 Task: Add Boiron Arnicare Bruise to the cart.
Action: Mouse moved to (308, 124)
Screenshot: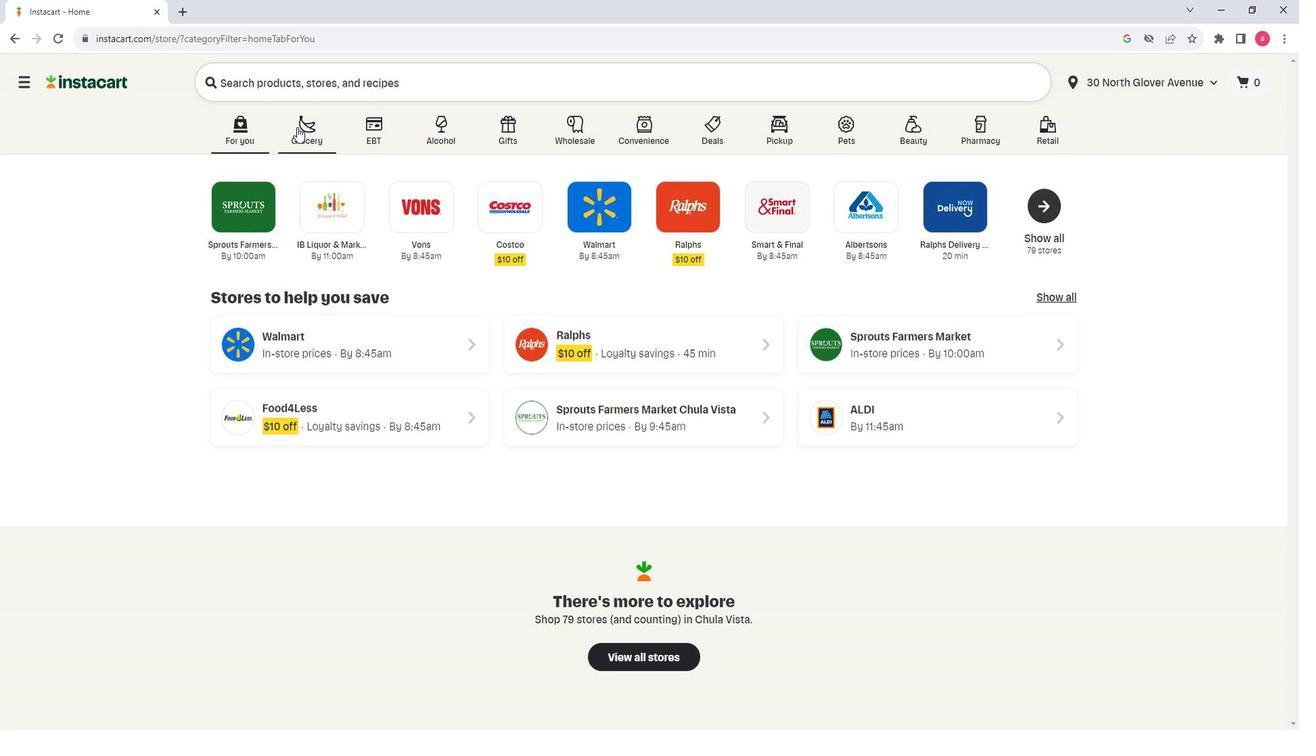 
Action: Mouse pressed left at (308, 124)
Screenshot: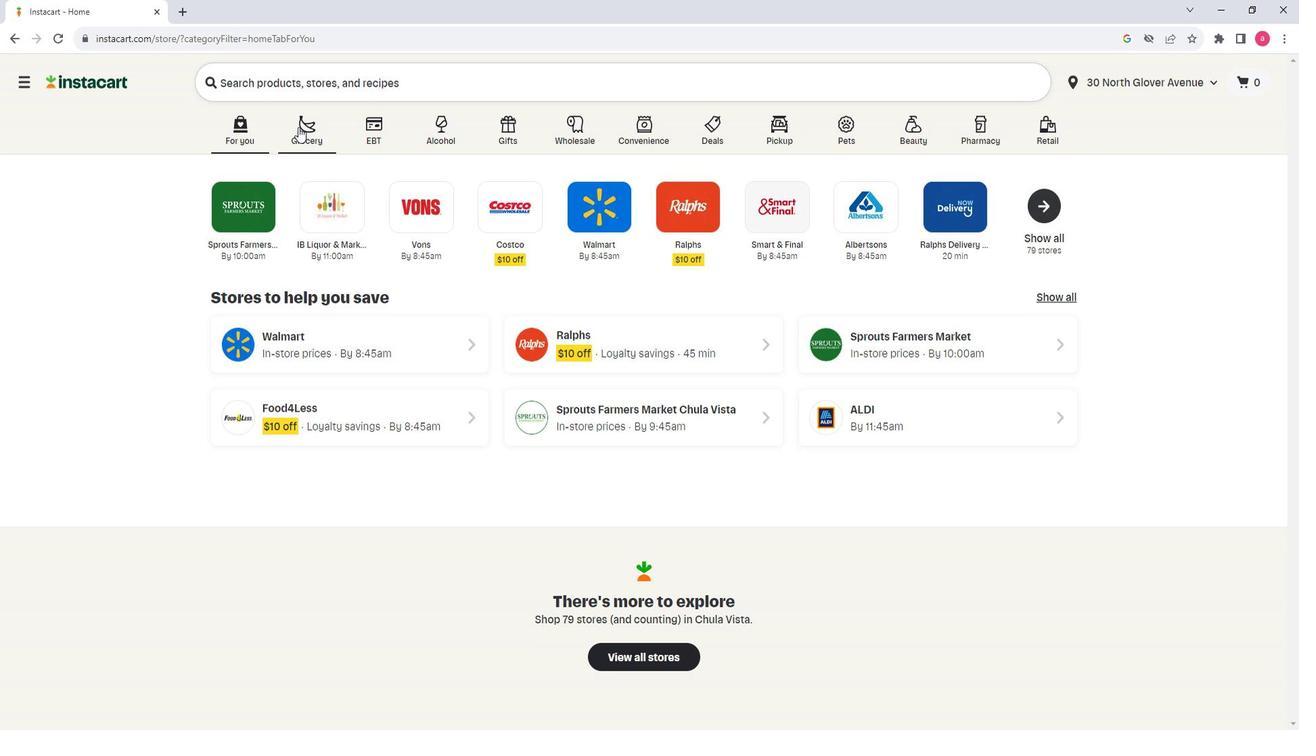 
Action: Mouse moved to (436, 372)
Screenshot: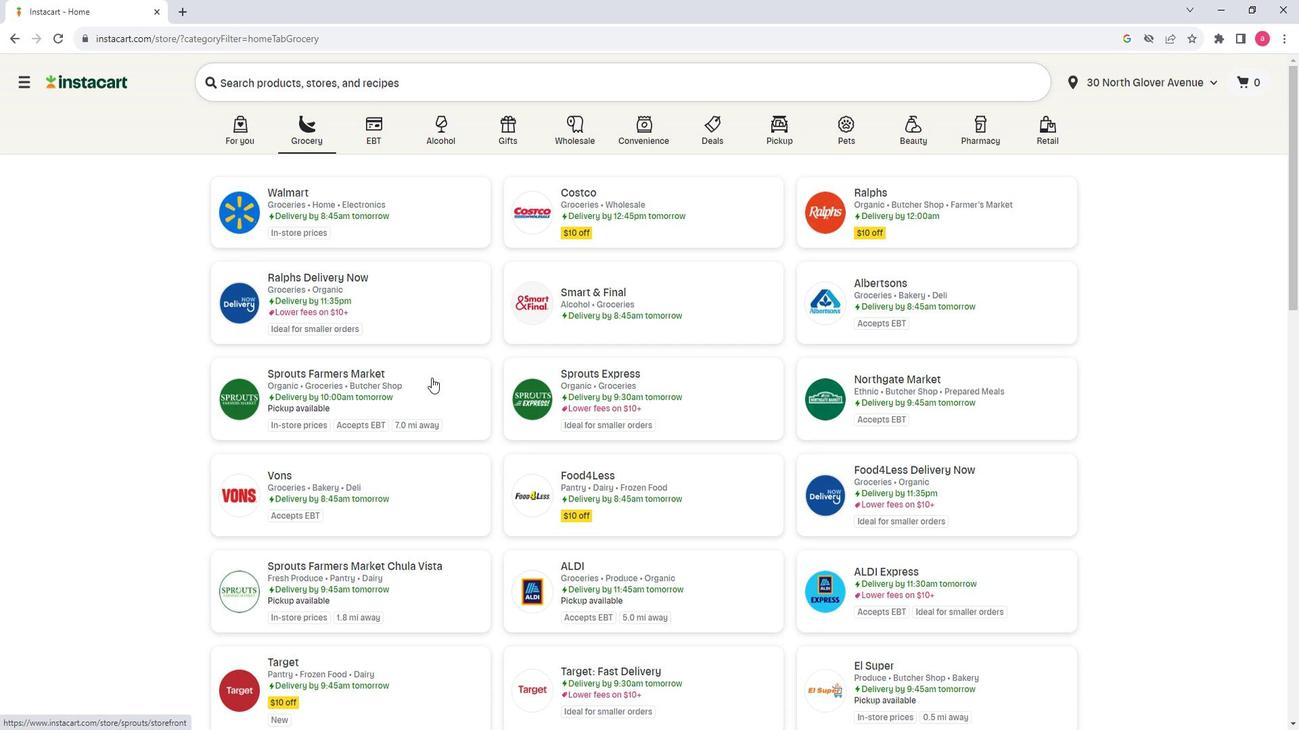 
Action: Mouse pressed left at (436, 372)
Screenshot: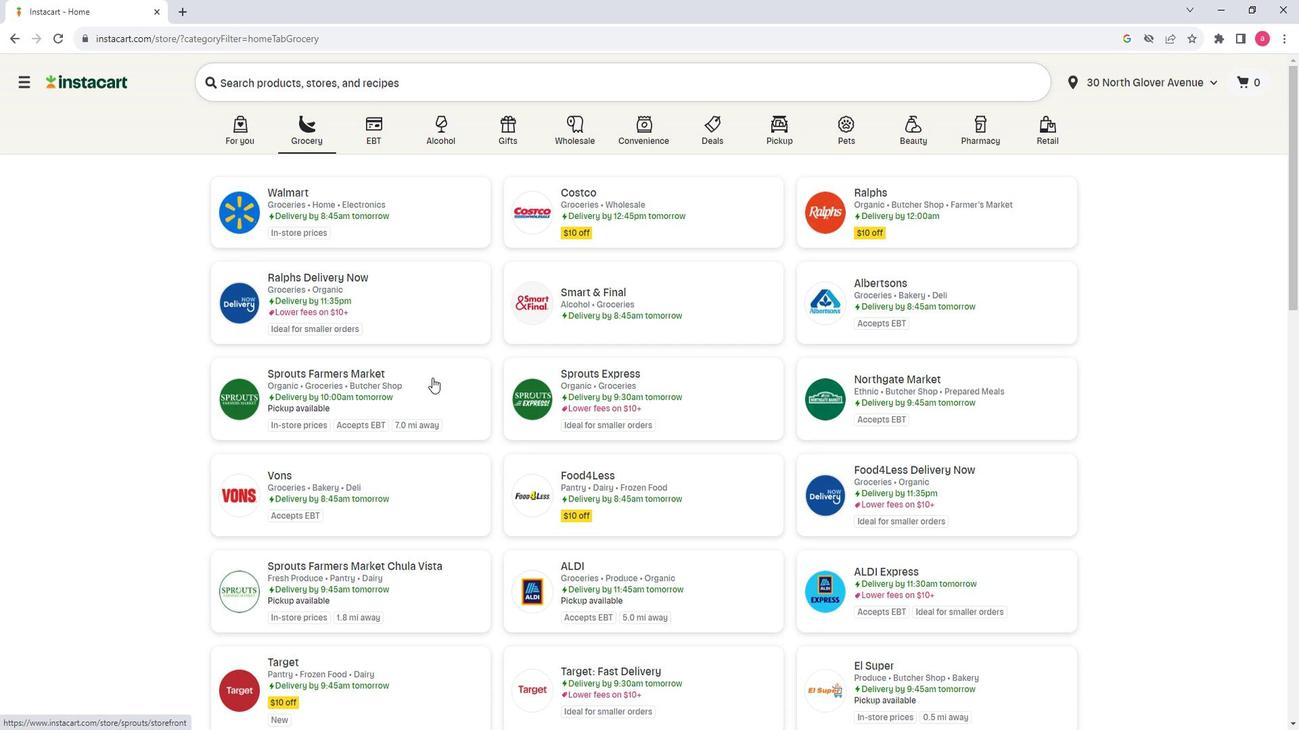 
Action: Mouse moved to (159, 381)
Screenshot: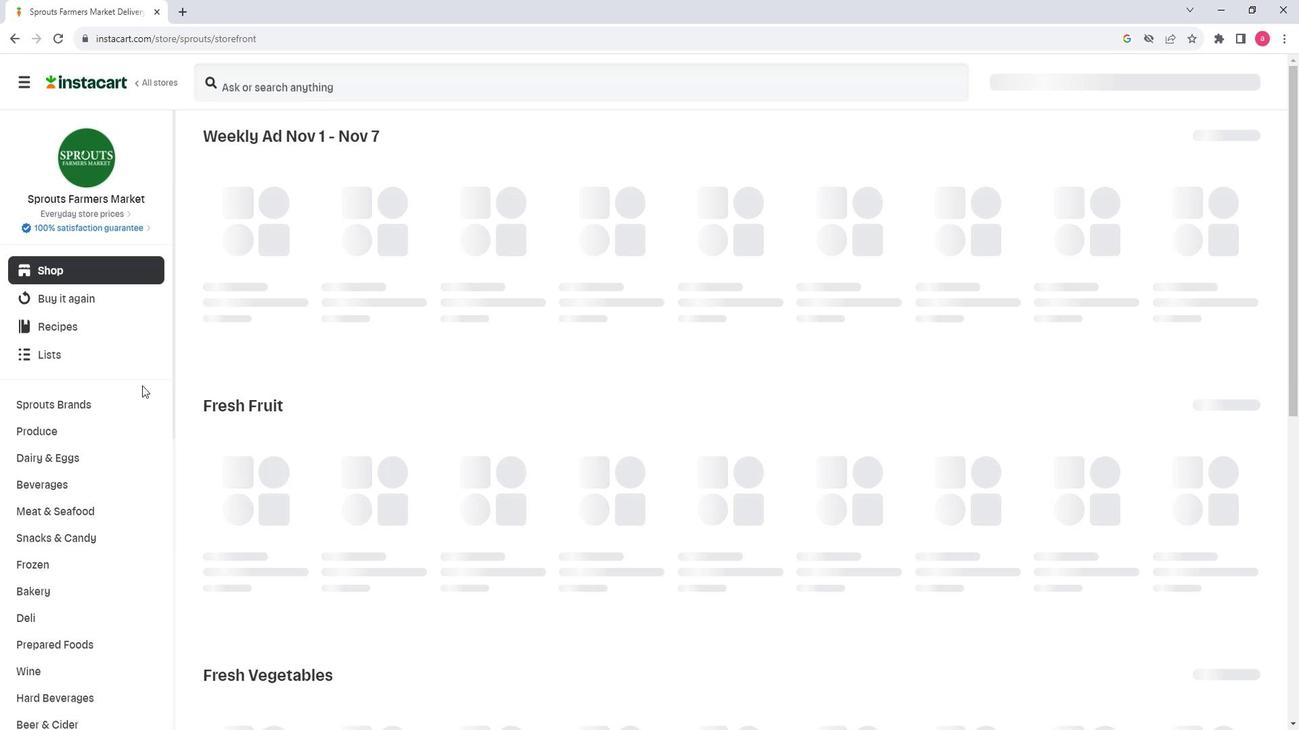 
Action: Mouse scrolled (159, 380) with delta (0, -1)
Screenshot: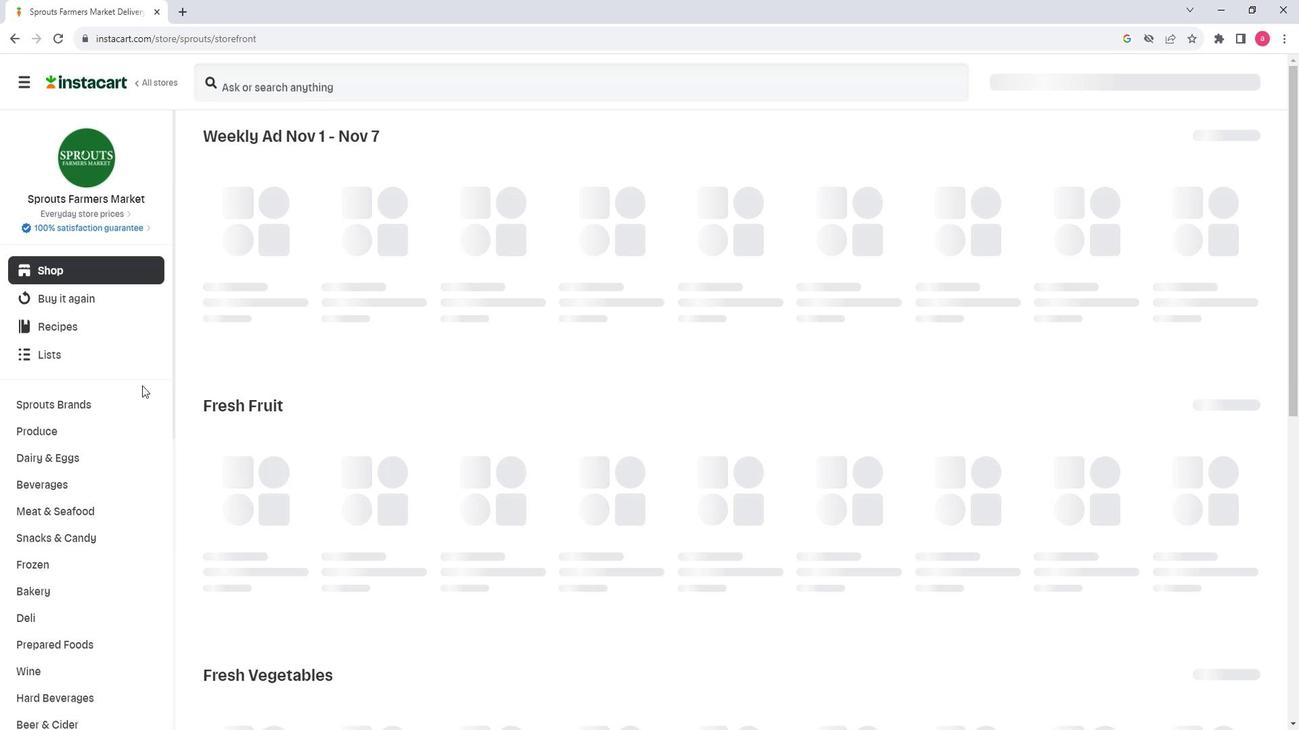 
Action: Mouse moved to (158, 387)
Screenshot: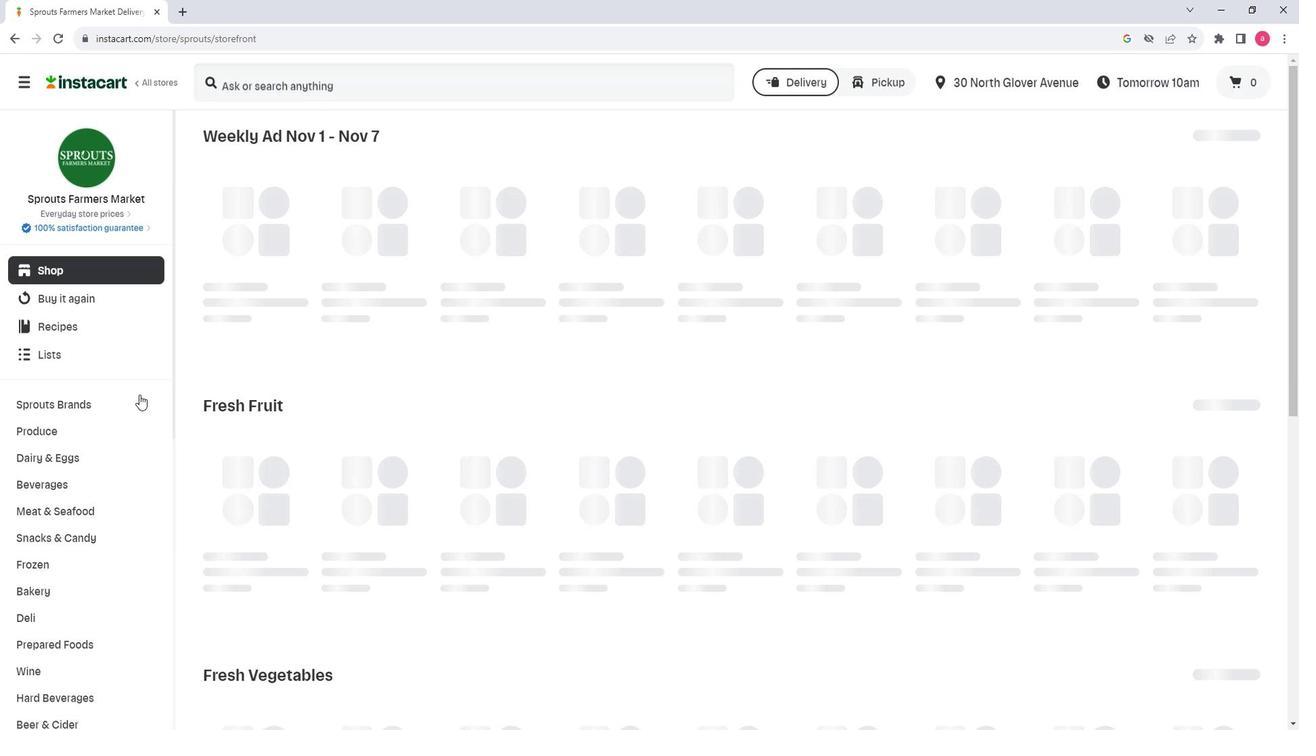 
Action: Mouse scrolled (158, 387) with delta (0, 0)
Screenshot: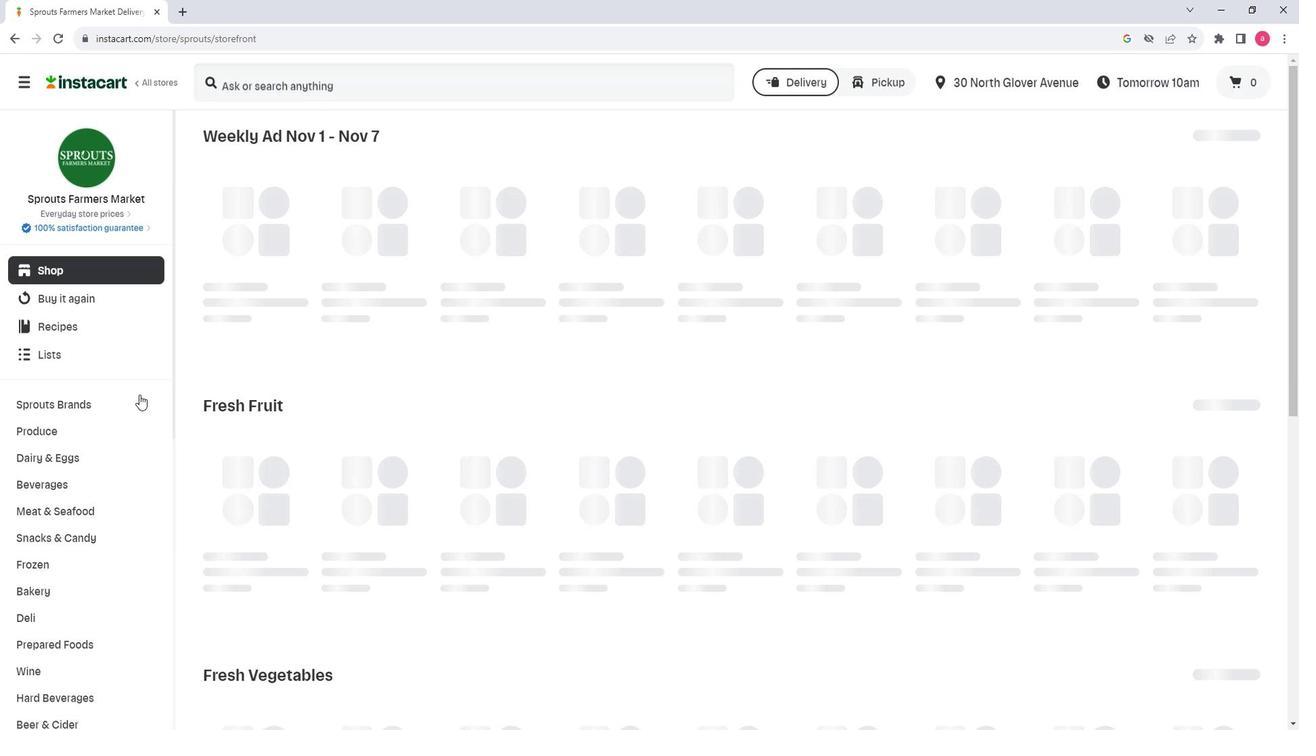 
Action: Mouse moved to (157, 389)
Screenshot: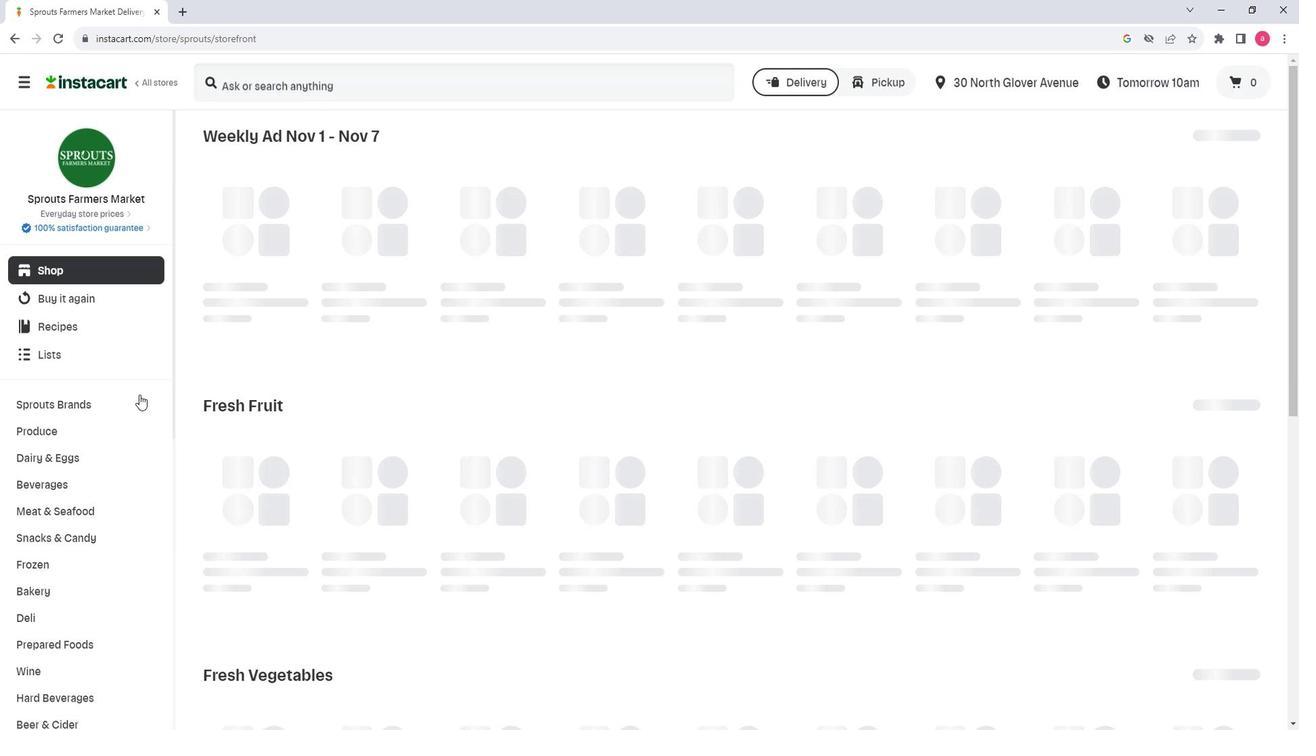
Action: Mouse scrolled (157, 388) with delta (0, 0)
Screenshot: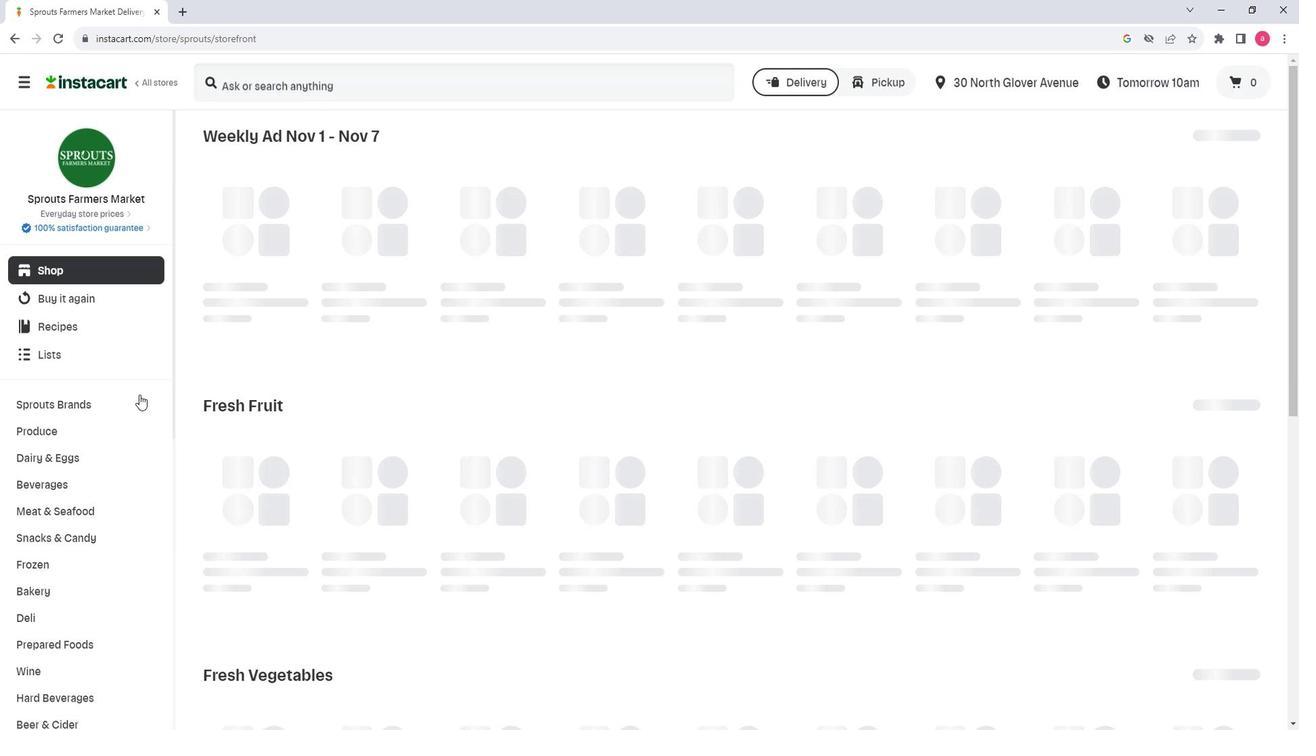 
Action: Mouse moved to (157, 390)
Screenshot: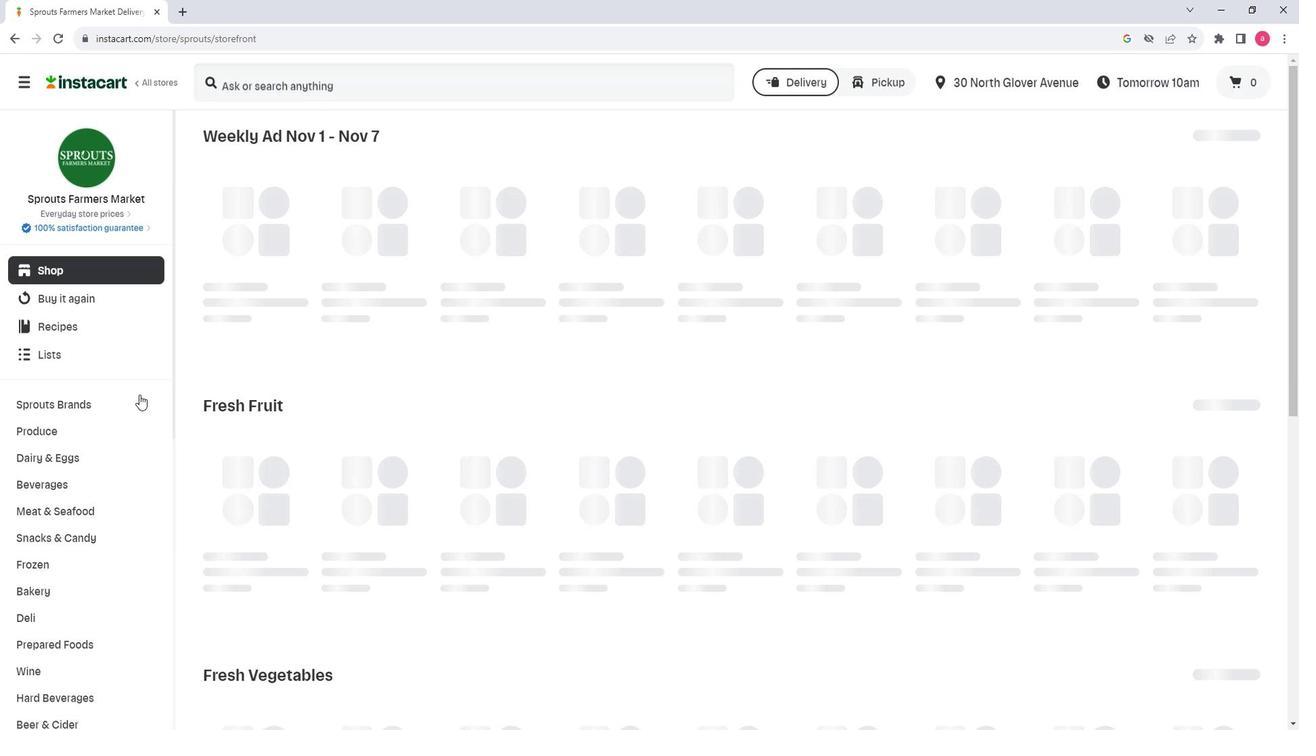 
Action: Mouse scrolled (157, 389) with delta (0, 0)
Screenshot: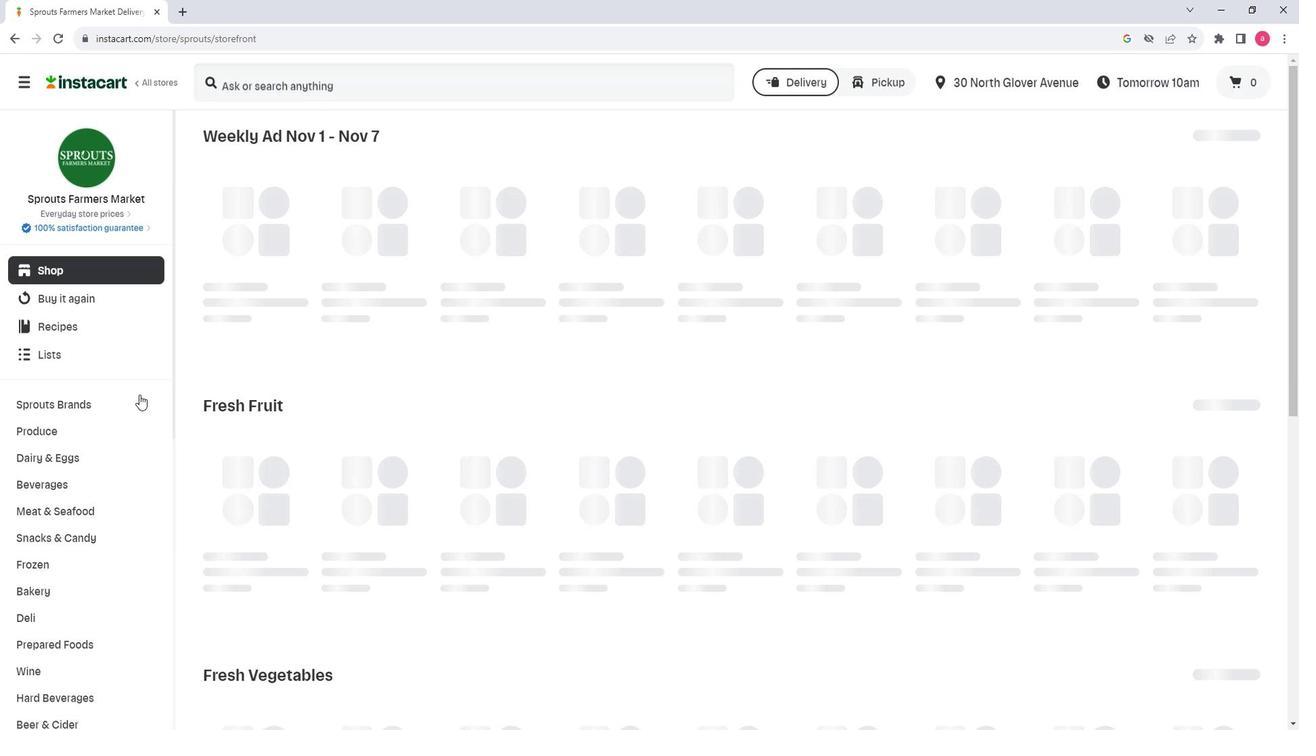
Action: Mouse moved to (157, 391)
Screenshot: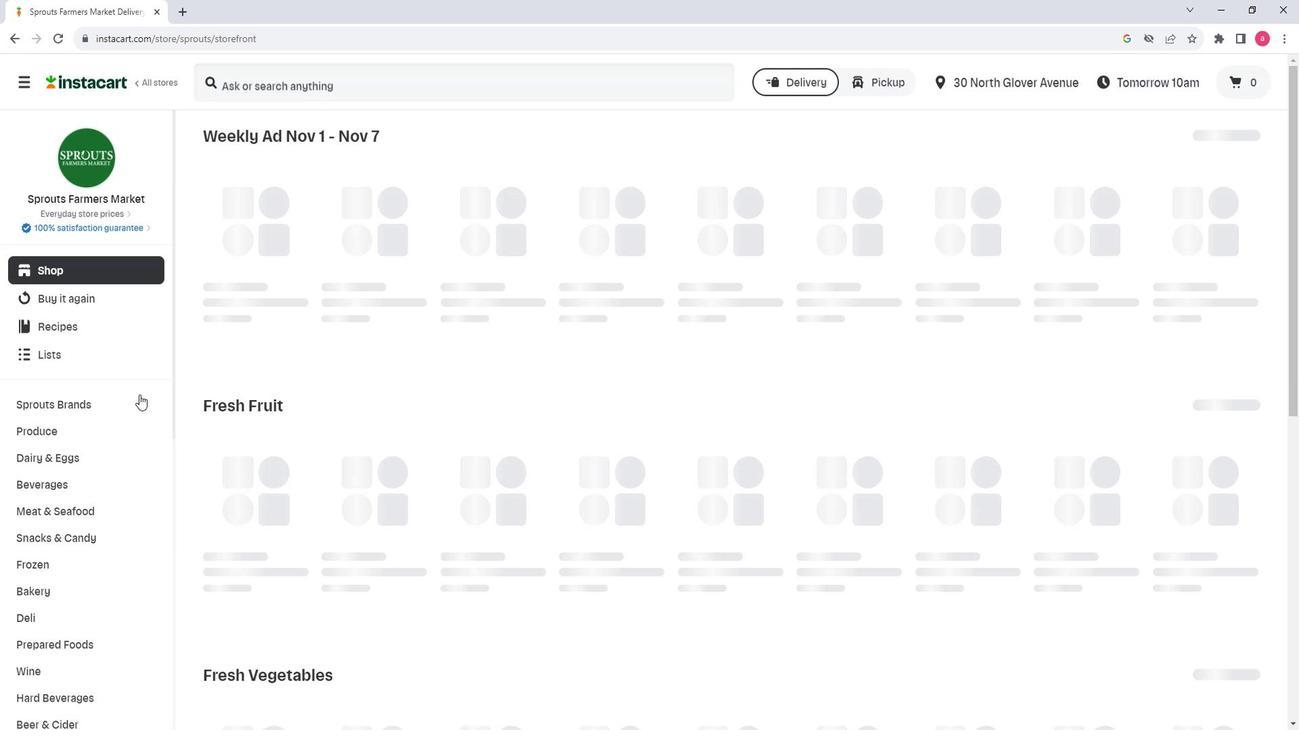 
Action: Mouse scrolled (157, 390) with delta (0, 0)
Screenshot: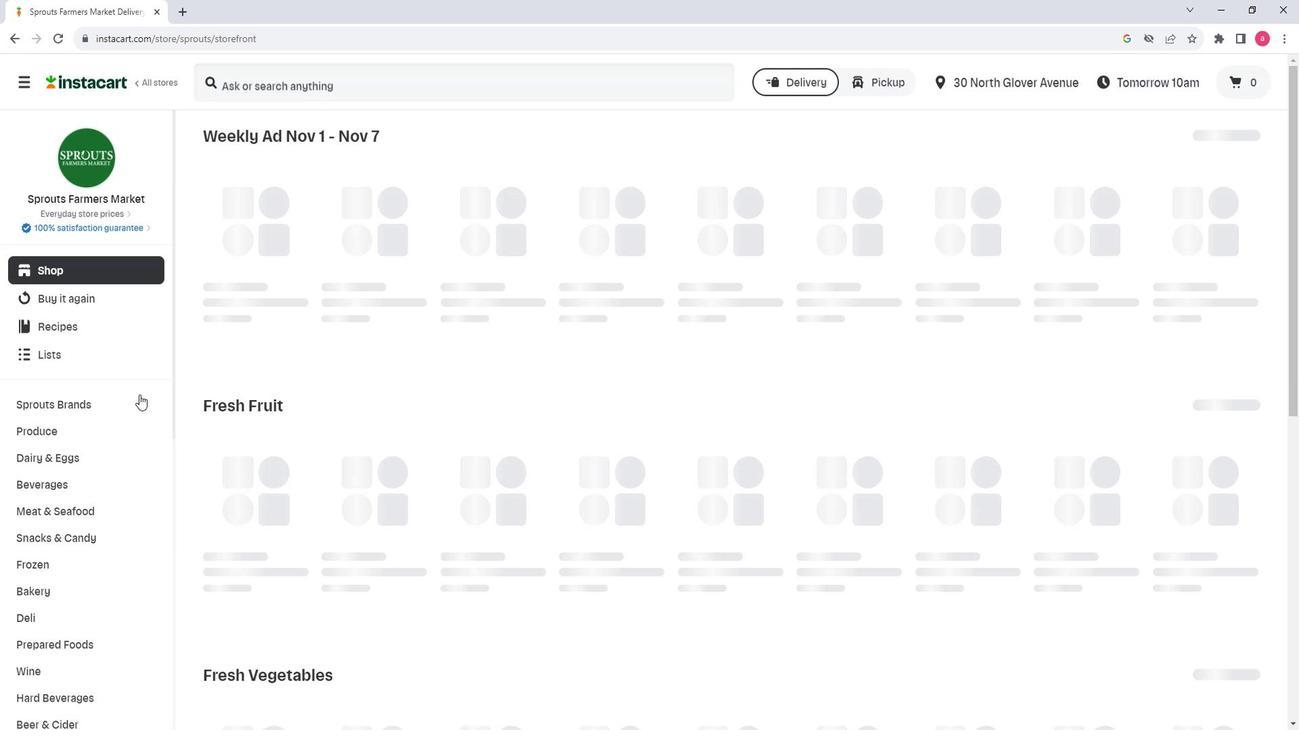
Action: Mouse moved to (117, 489)
Screenshot: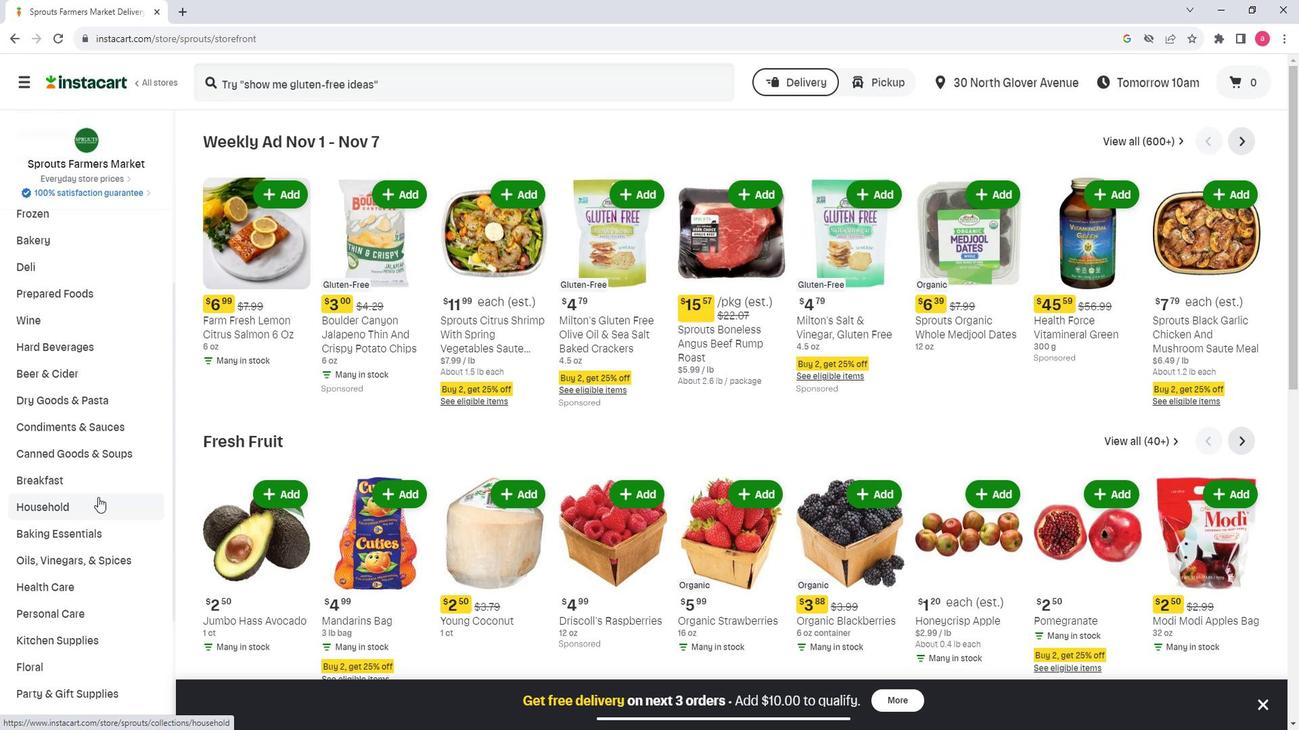 
Action: Mouse scrolled (117, 489) with delta (0, 0)
Screenshot: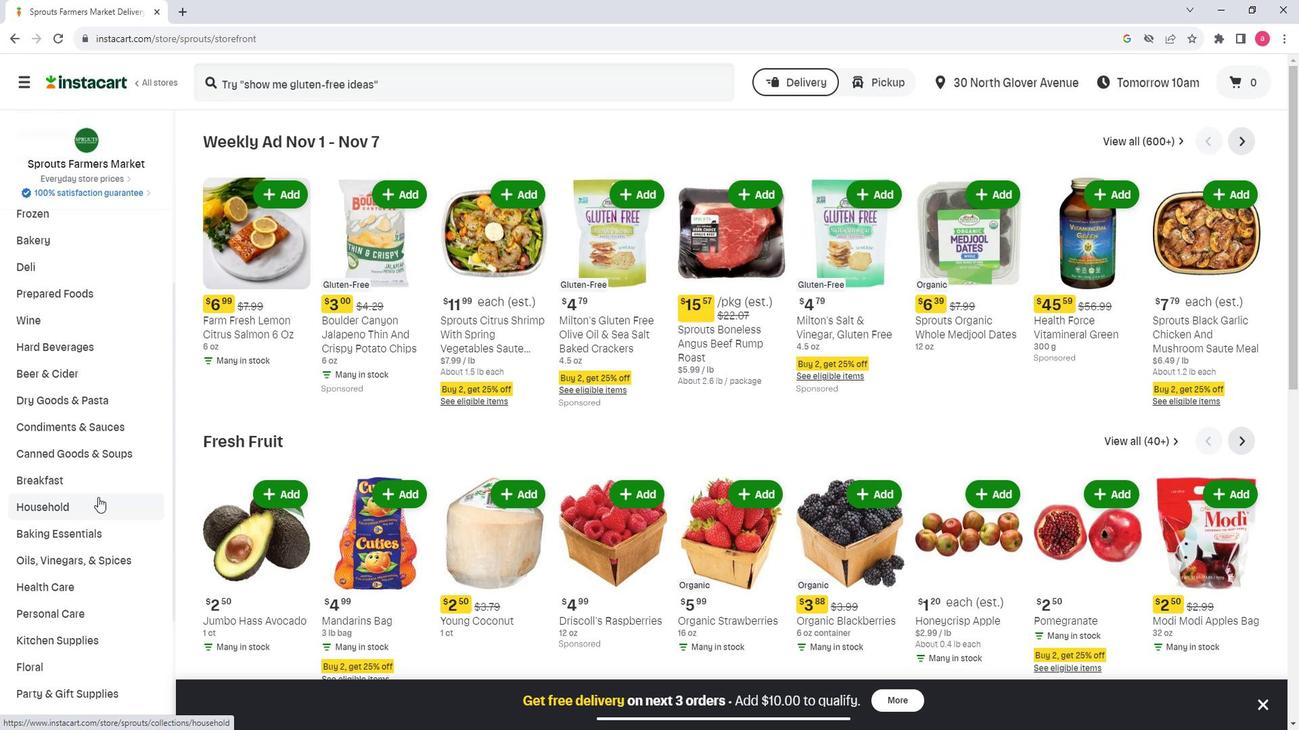 
Action: Mouse moved to (88, 462)
Screenshot: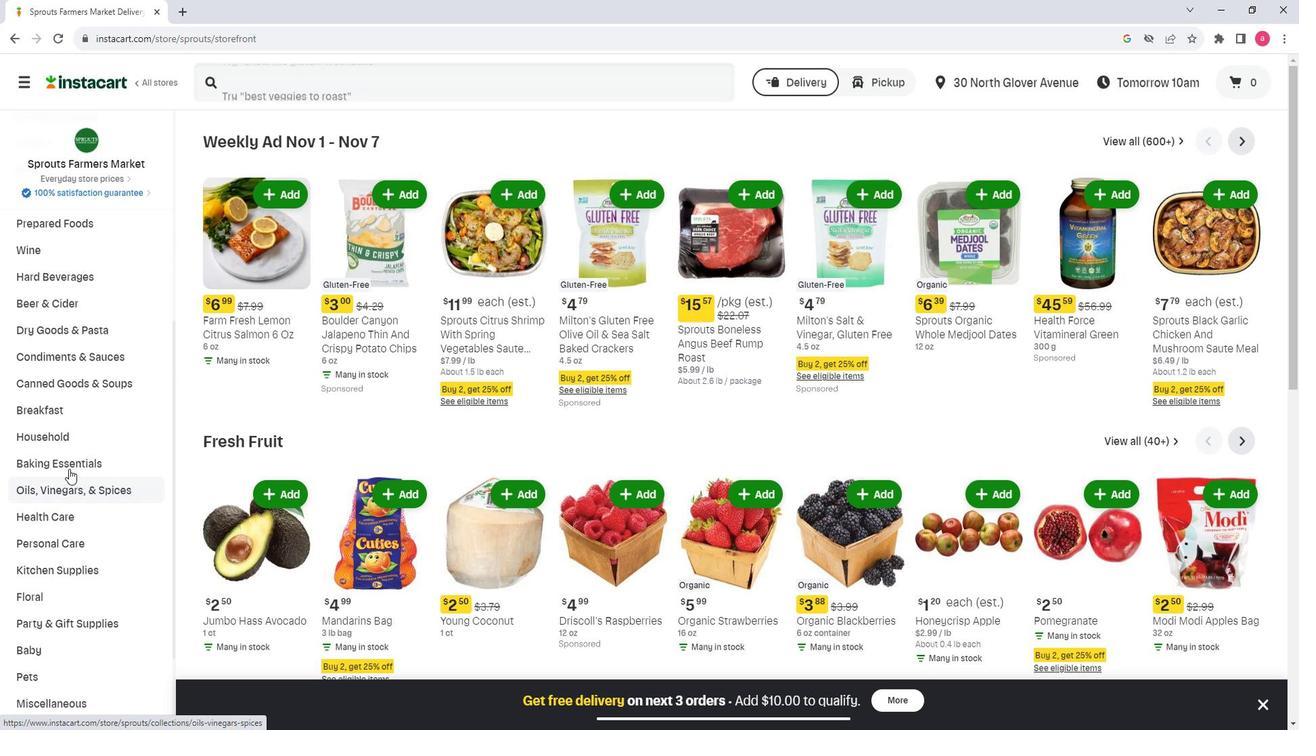 
Action: Mouse scrolled (88, 461) with delta (0, 0)
Screenshot: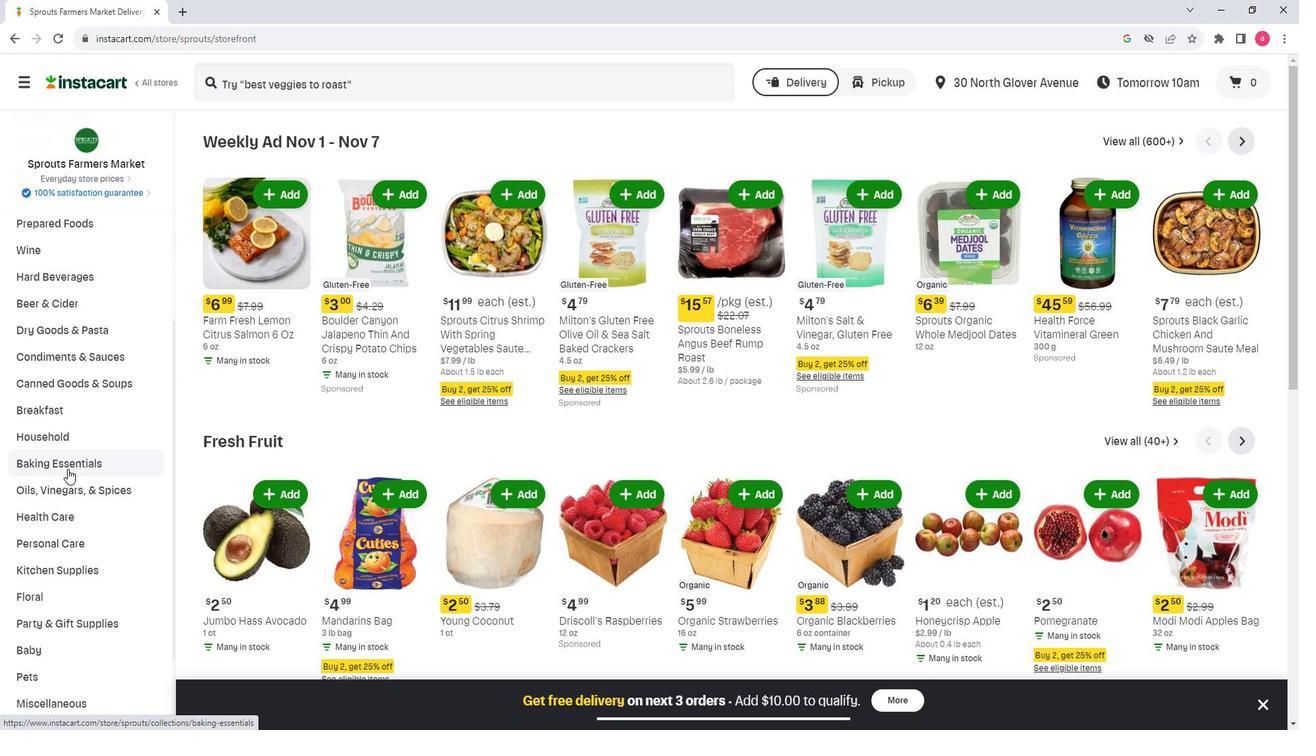 
Action: Mouse moved to (86, 445)
Screenshot: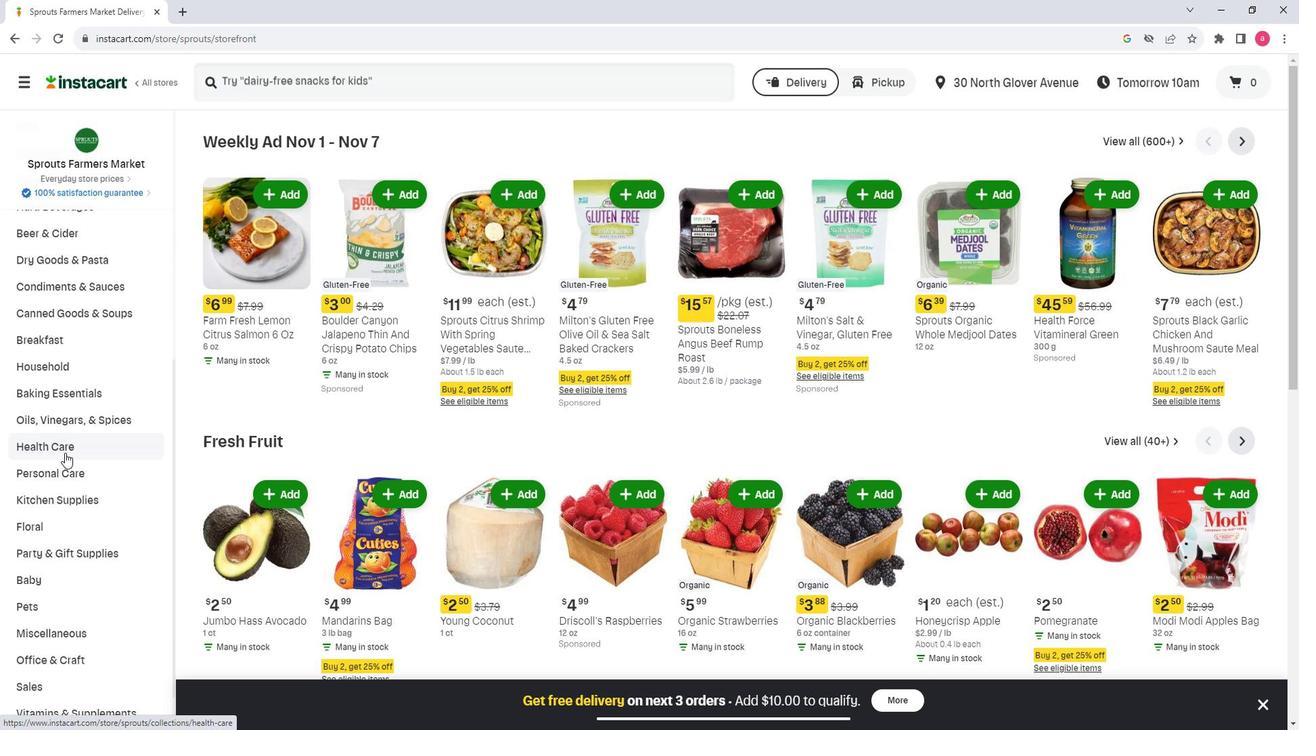 
Action: Mouse pressed left at (86, 445)
Screenshot: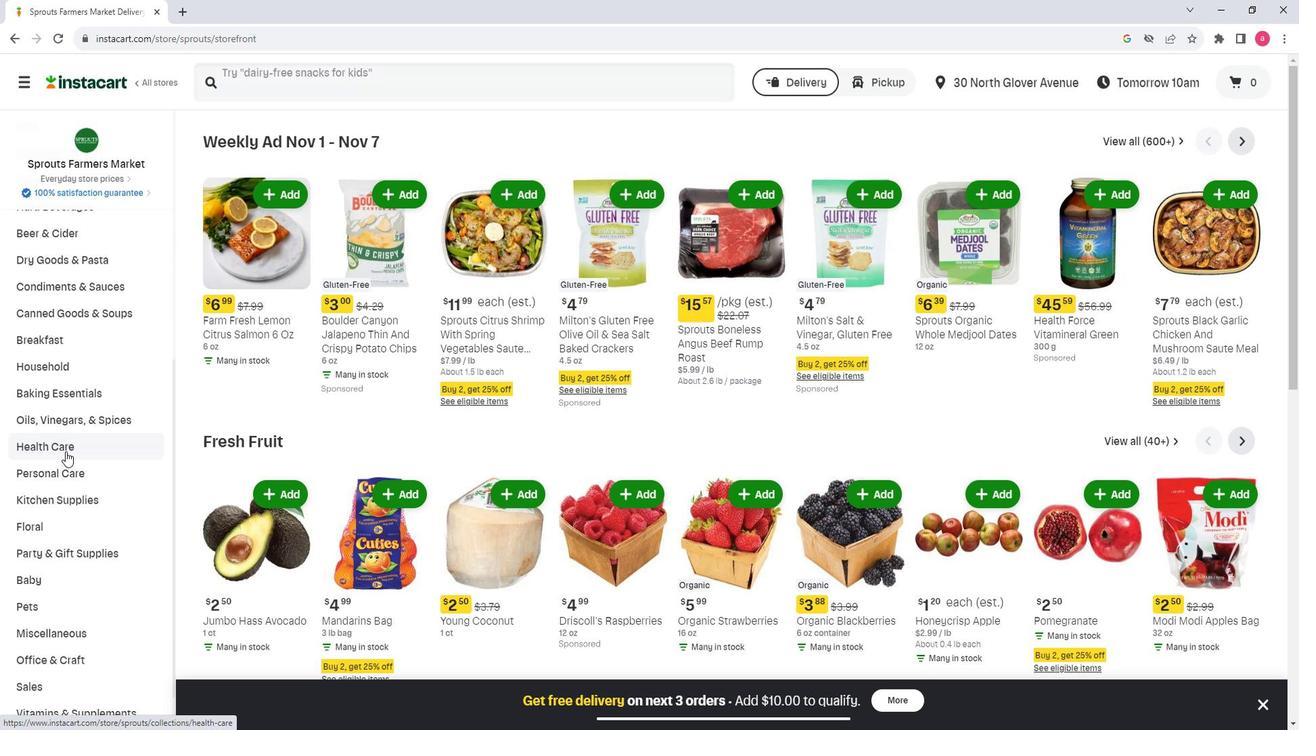 
Action: Mouse moved to (1144, 172)
Screenshot: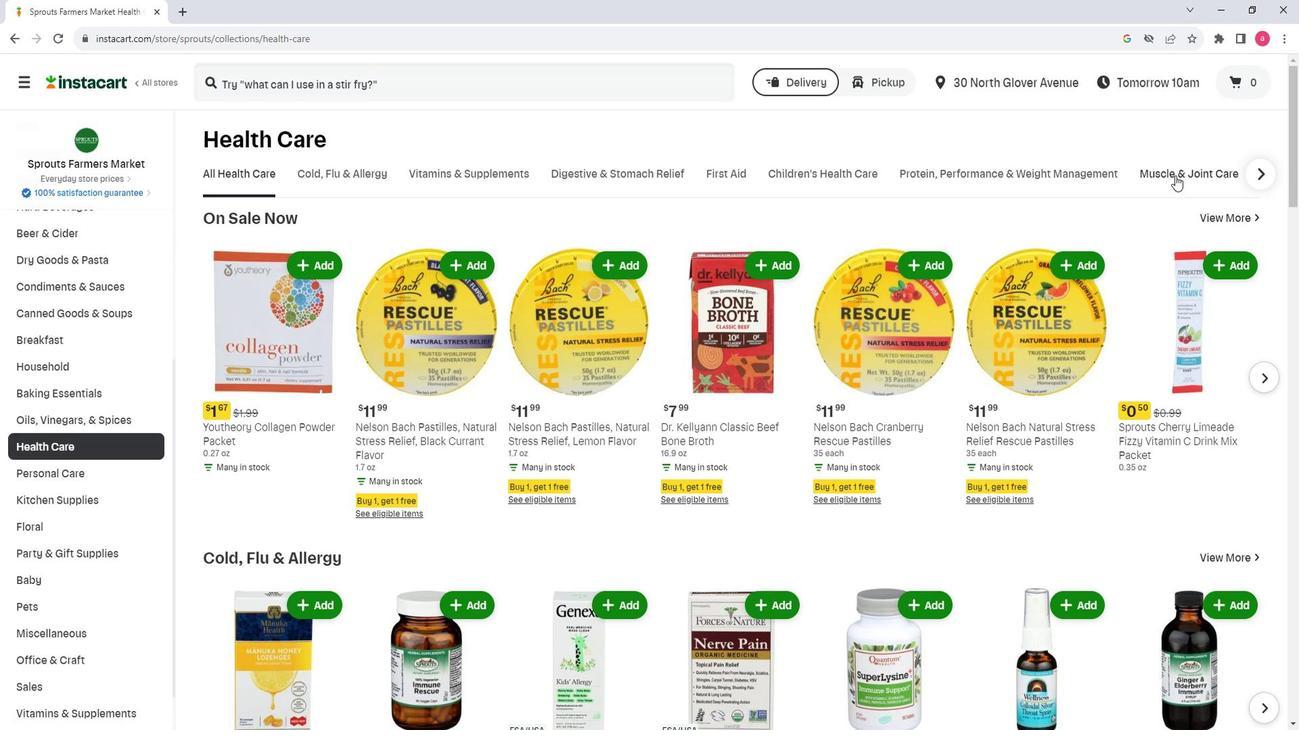 
Action: Mouse pressed left at (1144, 172)
Screenshot: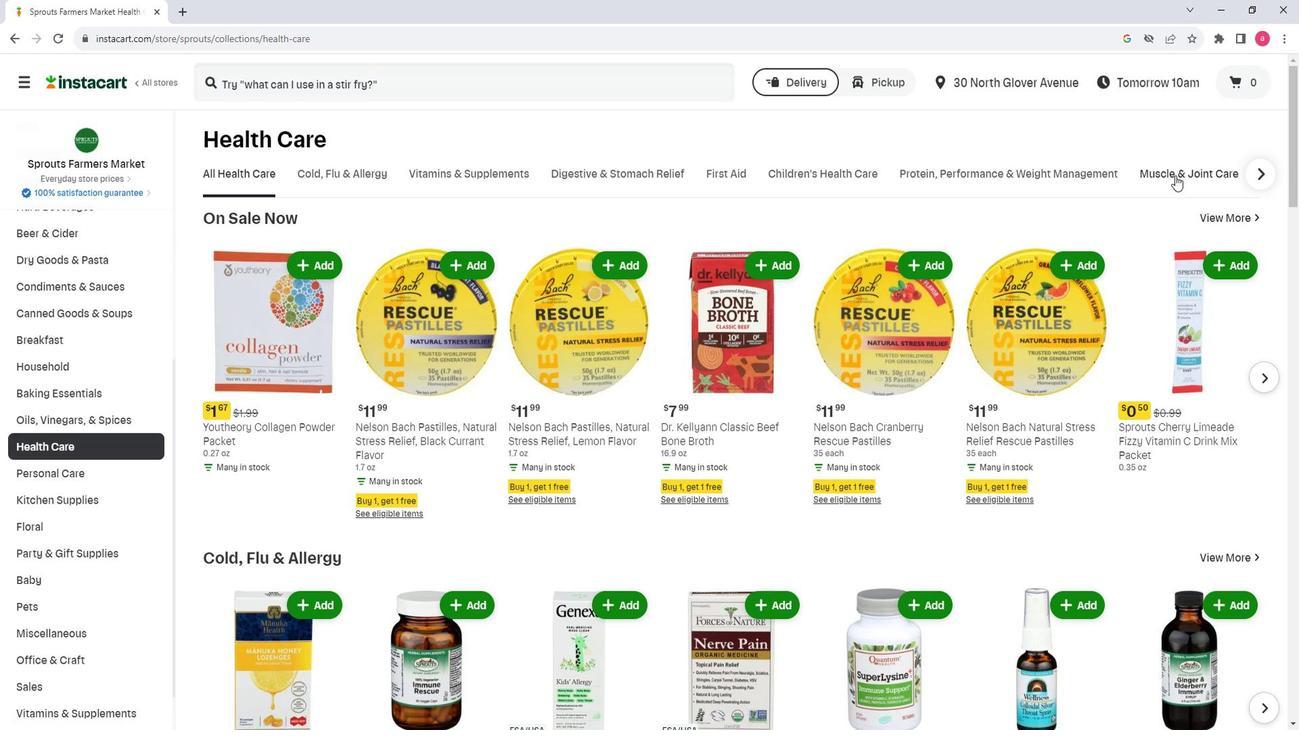 
Action: Mouse moved to (440, 233)
Screenshot: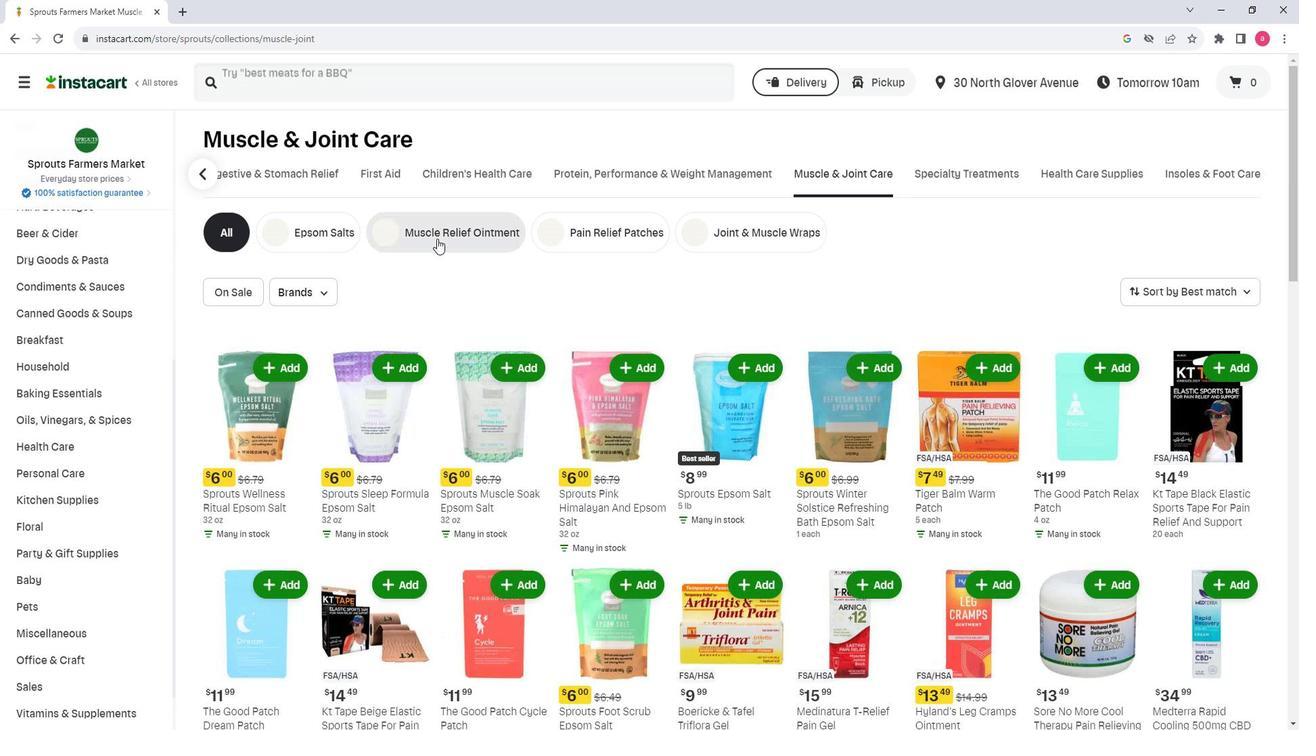 
Action: Mouse pressed left at (440, 233)
Screenshot: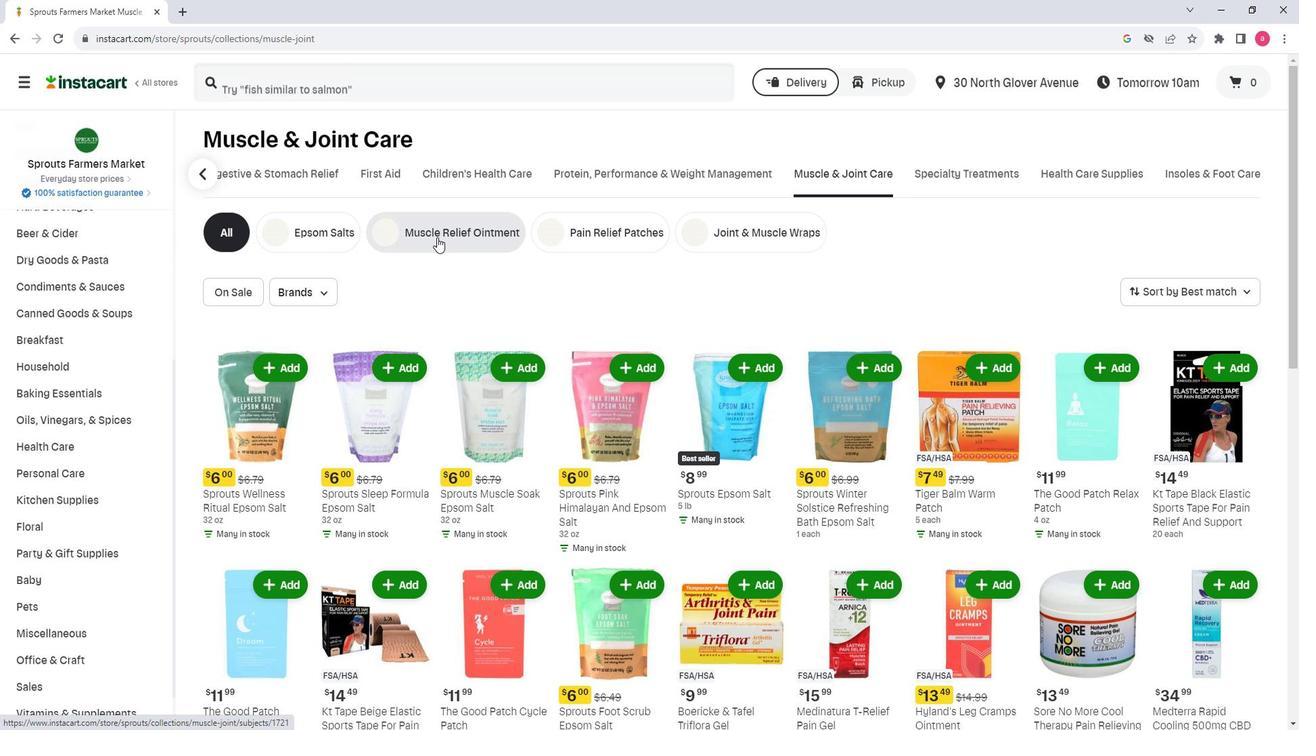 
Action: Mouse moved to (395, 86)
Screenshot: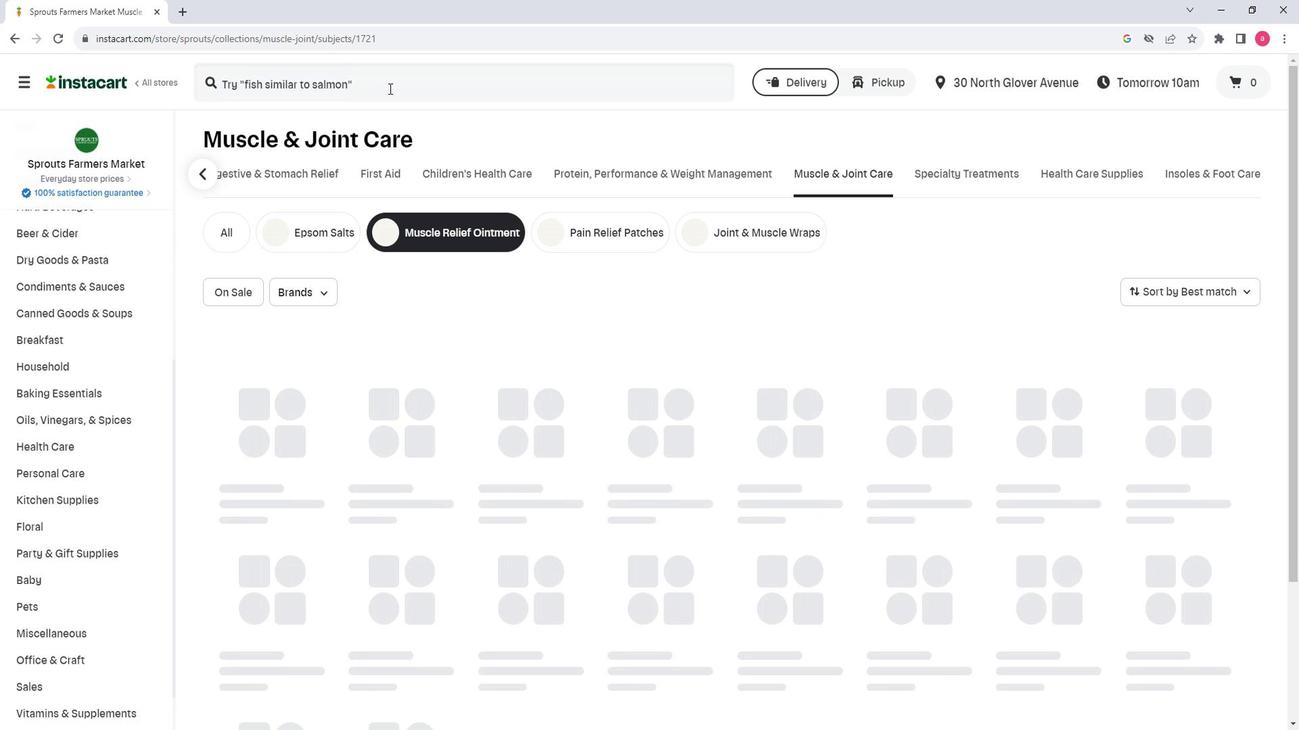 
Action: Mouse pressed left at (395, 86)
Screenshot: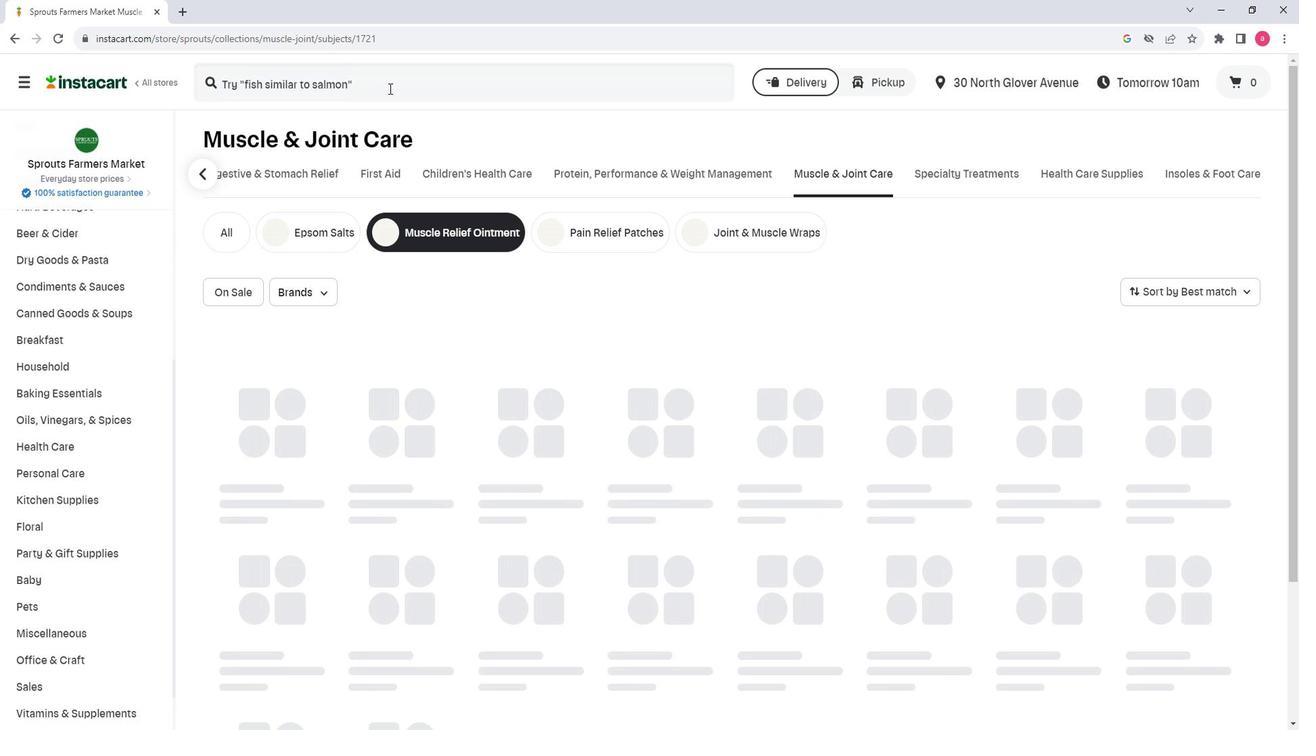 
Action: Key pressed <Key.shift>Boiron<Key.space><Key.shift><Key.shift><Key.shift><Key.shift><Key.shift><Key.shift><Key.shift><Key.shift>Arnicare<Key.space><Key.shift>Bruise<Key.space><Key.enter>
Screenshot: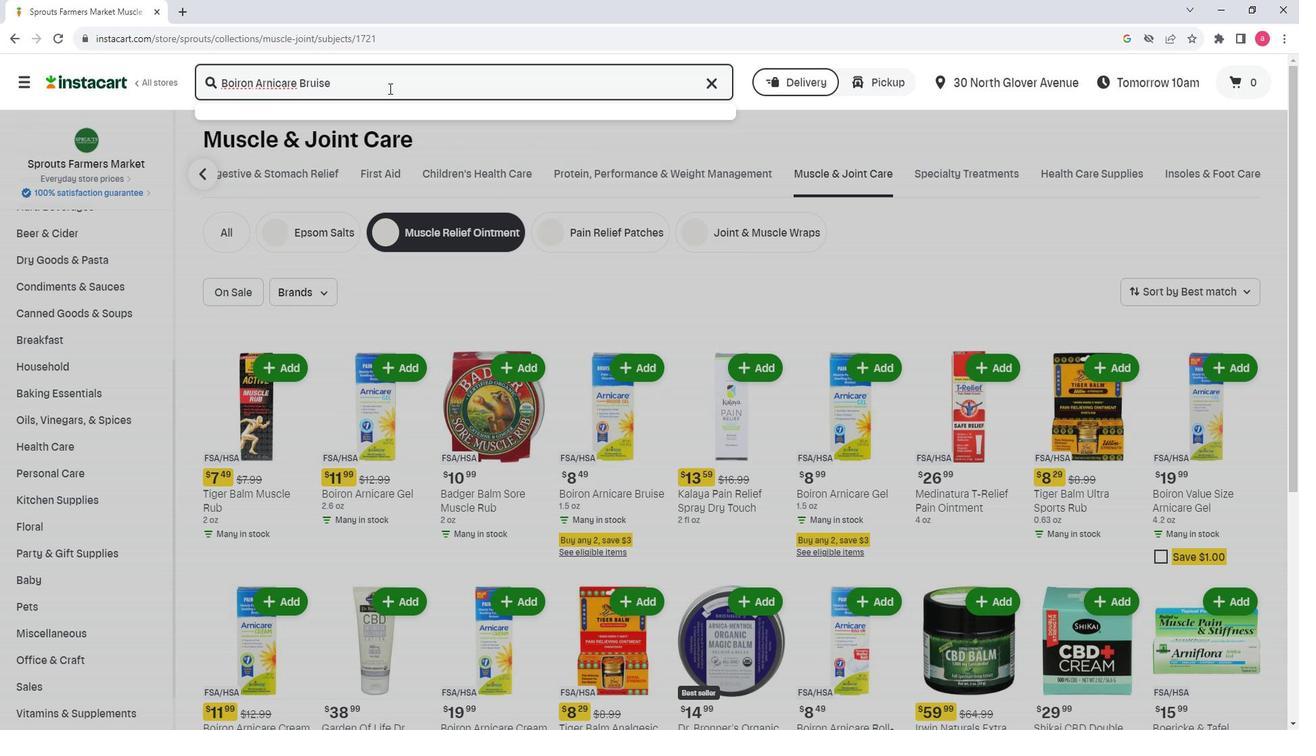 
Action: Mouse moved to (1047, 462)
Screenshot: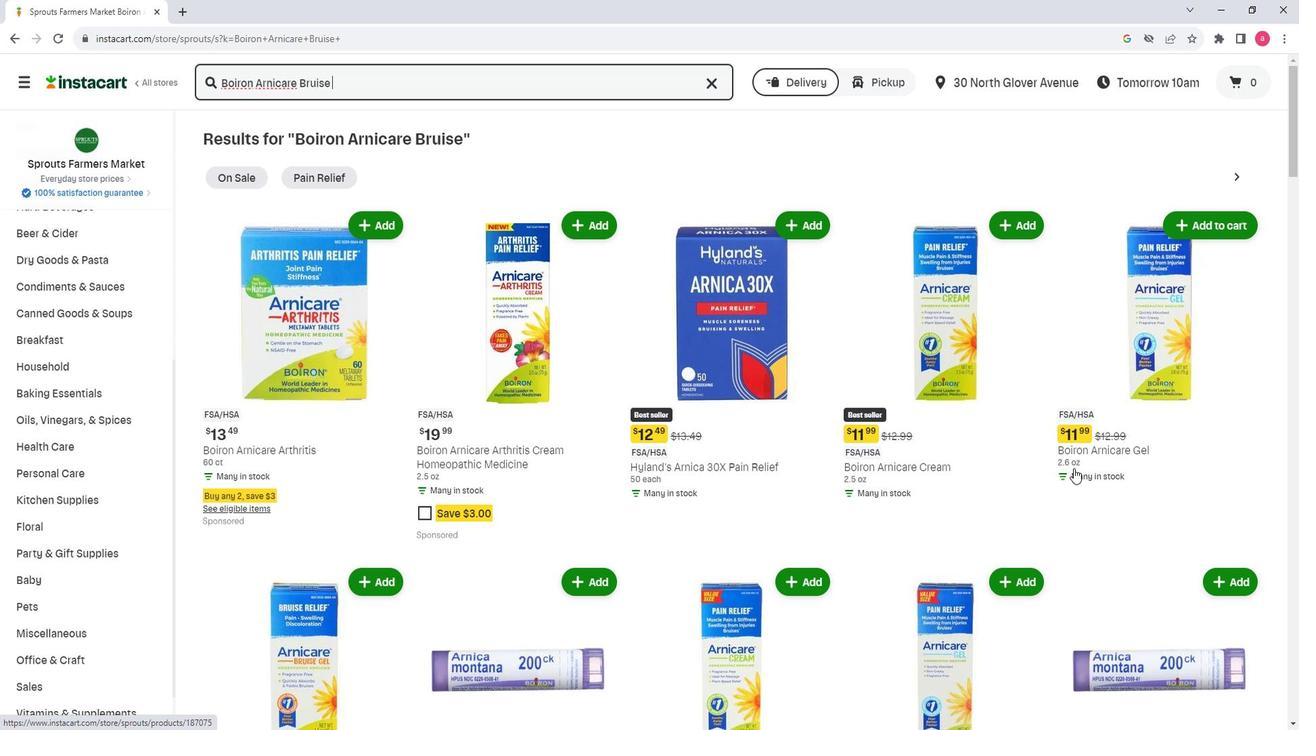 
Action: Mouse scrolled (1047, 461) with delta (0, 0)
Screenshot: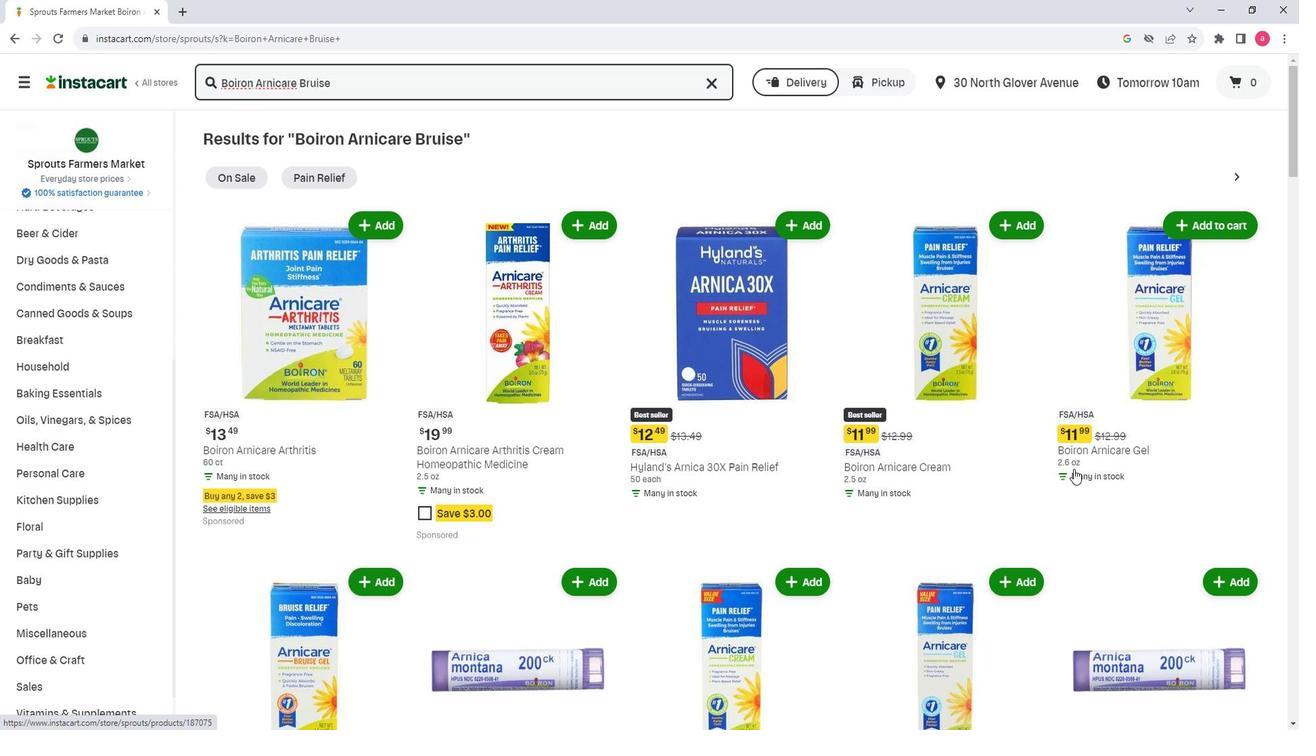 
Action: Mouse scrolled (1047, 461) with delta (0, 0)
Screenshot: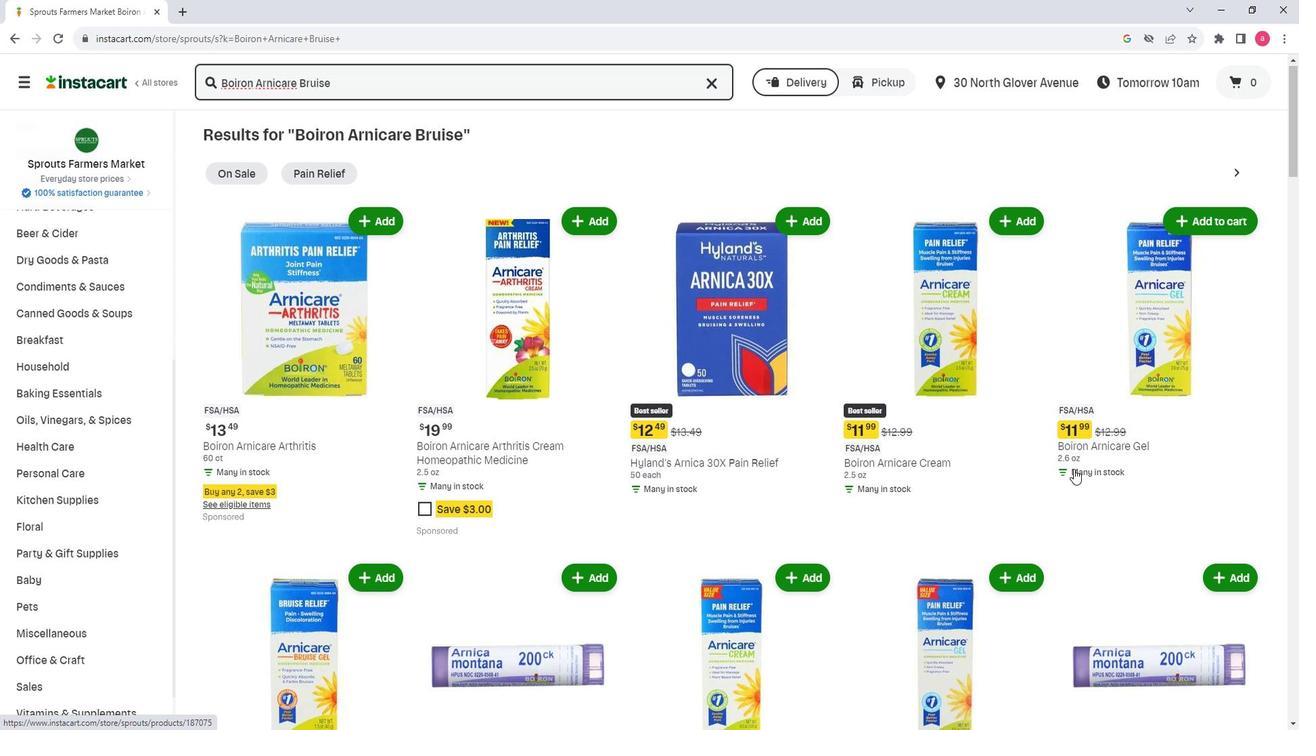 
Action: Mouse scrolled (1047, 461) with delta (0, 0)
Screenshot: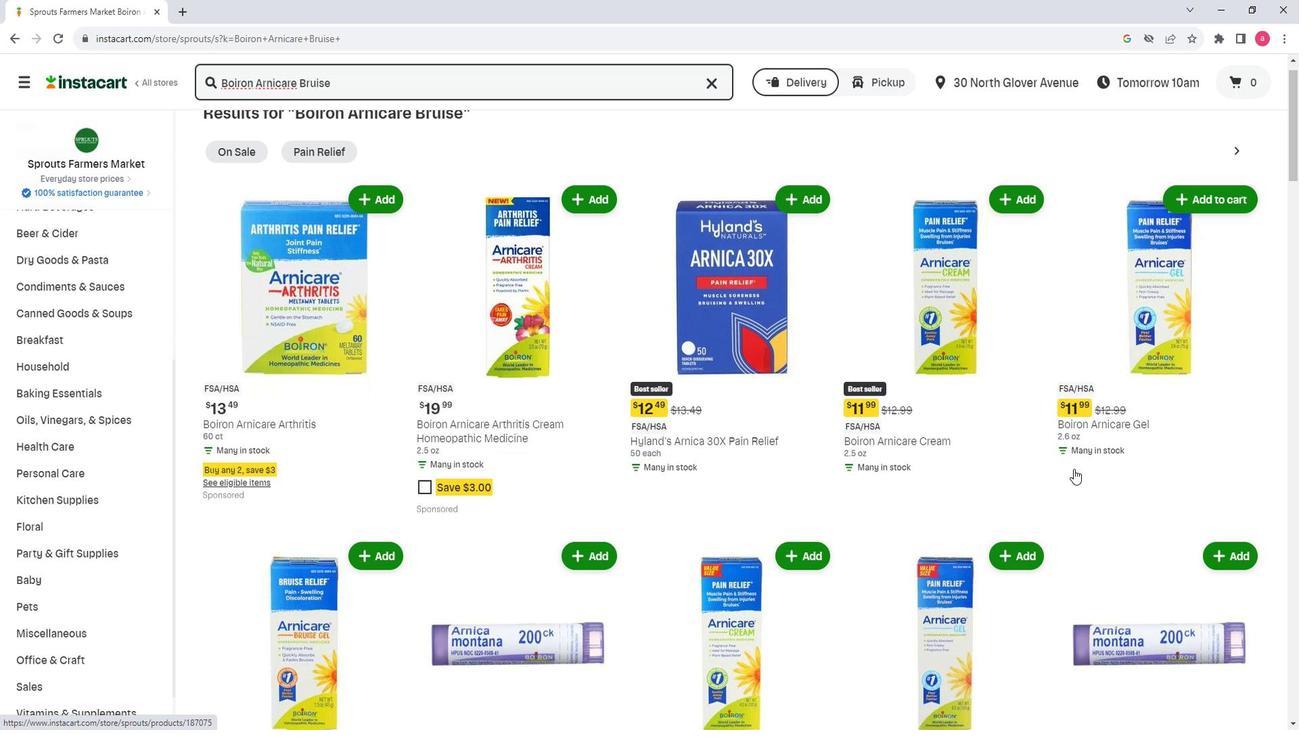 
Action: Mouse moved to (370, 365)
Screenshot: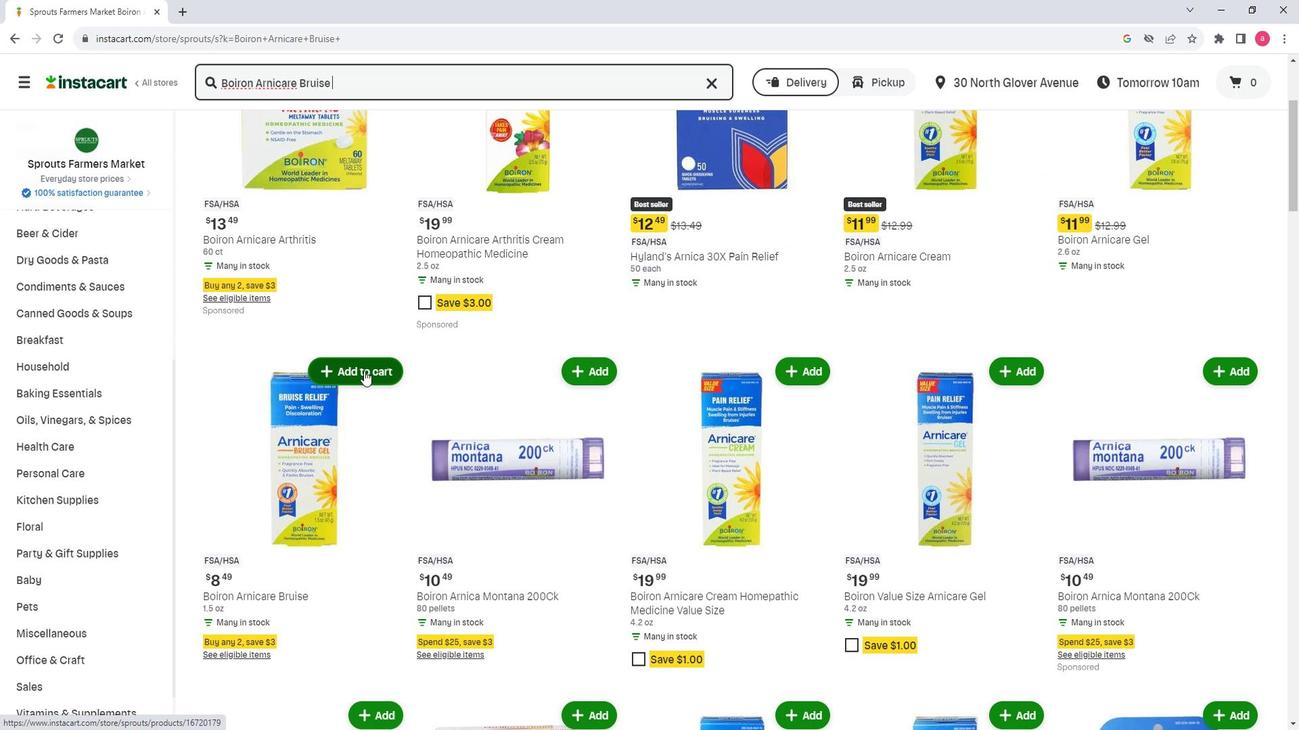 
Action: Mouse pressed left at (370, 365)
Screenshot: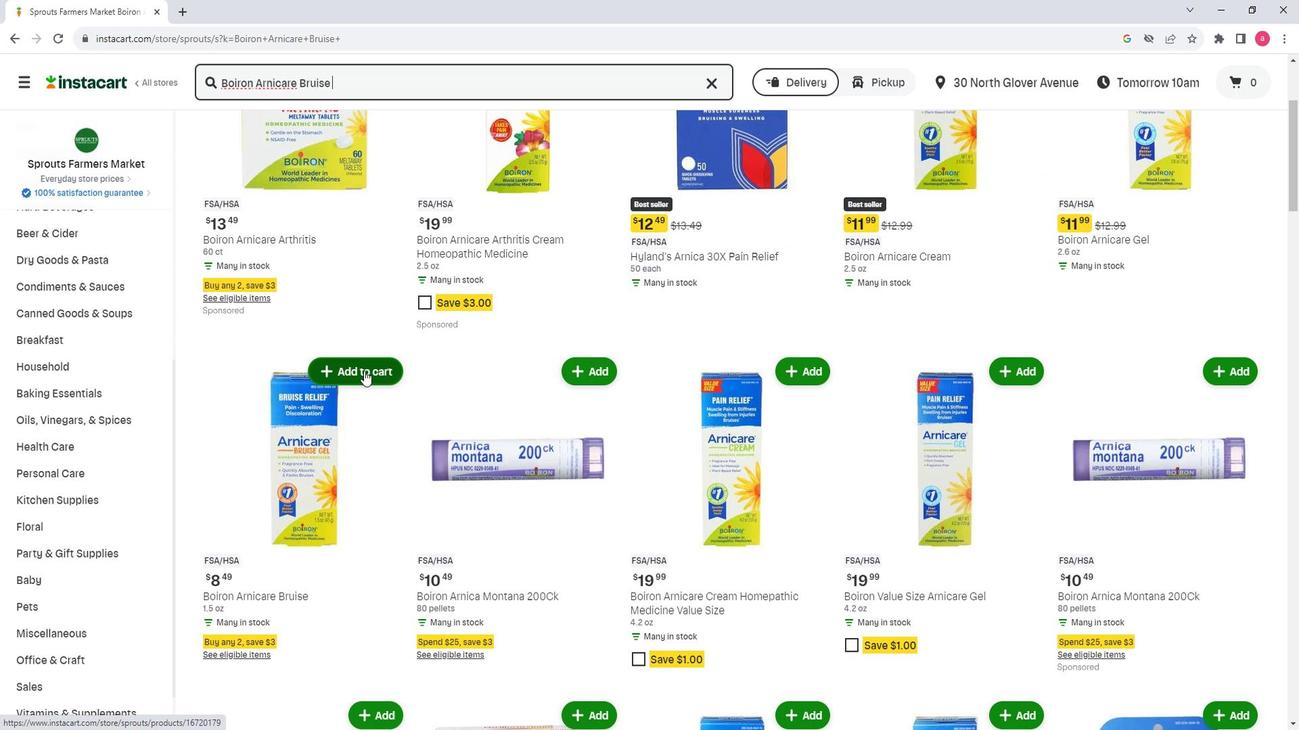 
Action: Mouse moved to (380, 406)
Screenshot: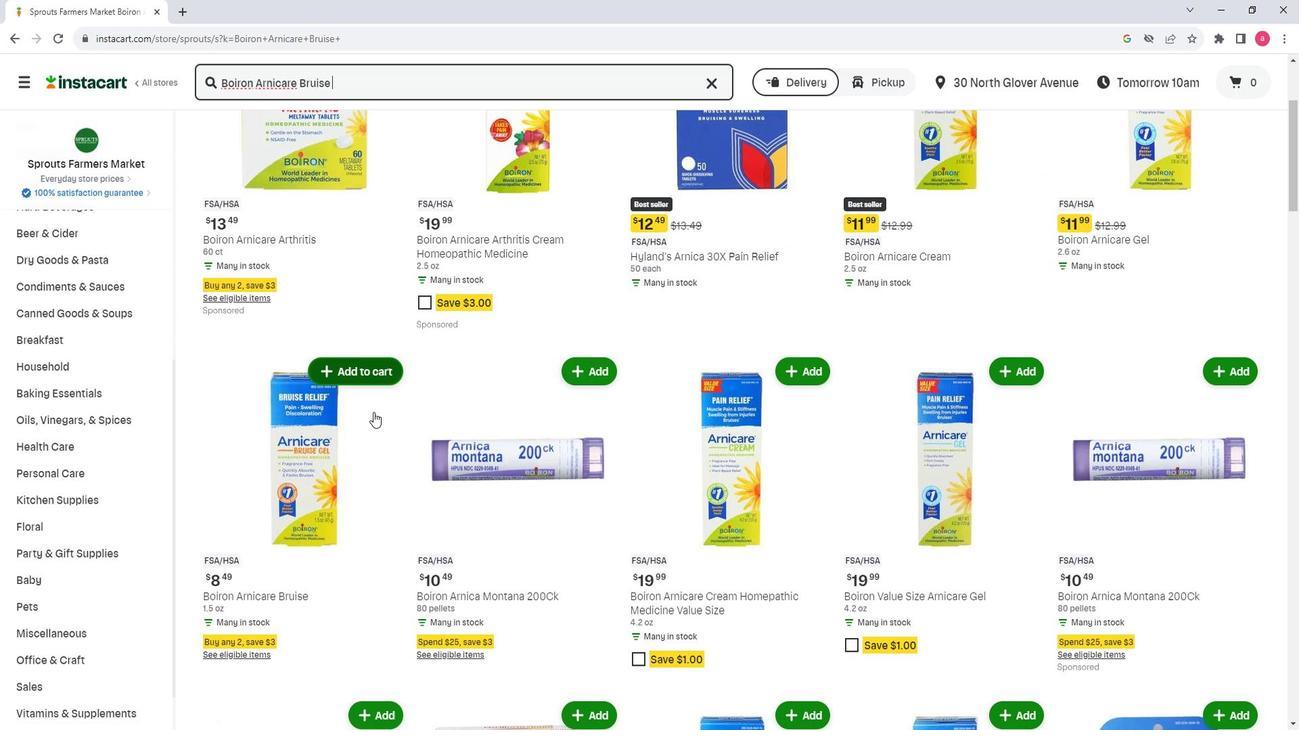 
